 Task: Start in the project TowerLine the sprint 'Gravity Assist', with a duration of 3 weeks.
Action: Mouse moved to (230, 252)
Screenshot: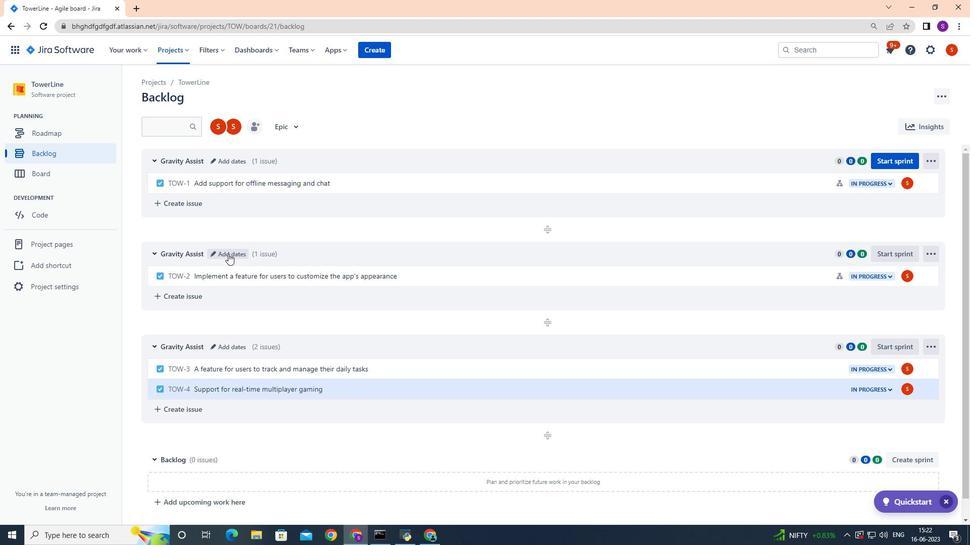 
Action: Mouse pressed left at (230, 252)
Screenshot: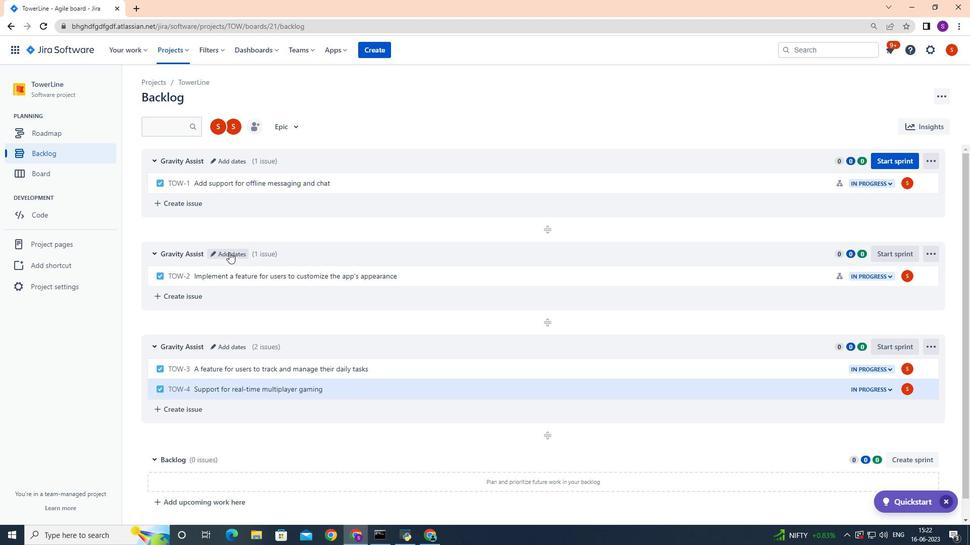 
Action: Mouse moved to (459, 161)
Screenshot: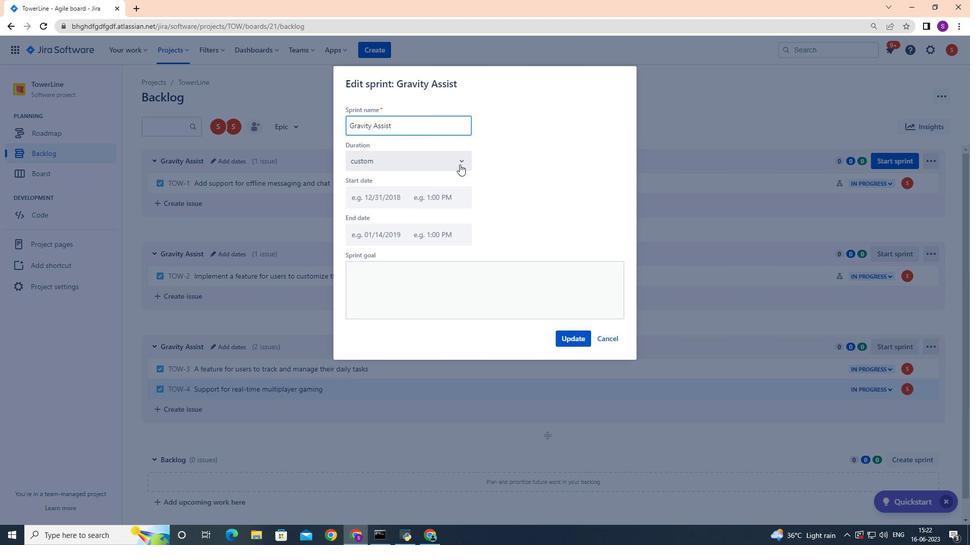 
Action: Mouse pressed left at (459, 161)
Screenshot: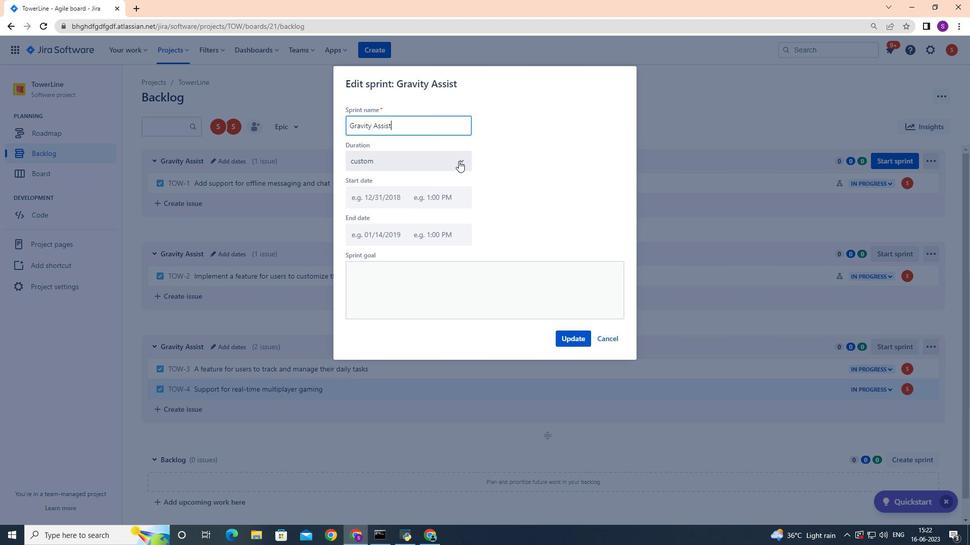 
Action: Mouse moved to (402, 220)
Screenshot: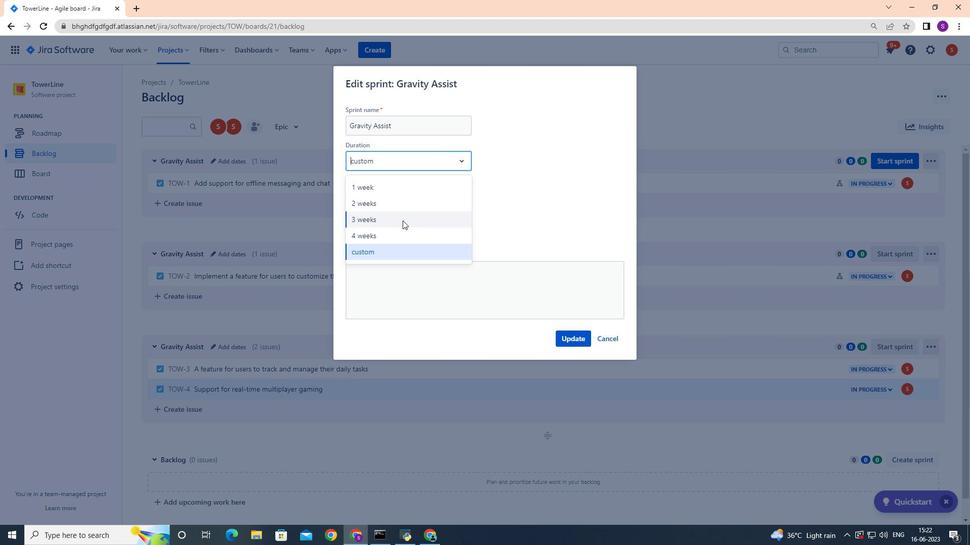 
Action: Mouse pressed left at (402, 220)
Screenshot: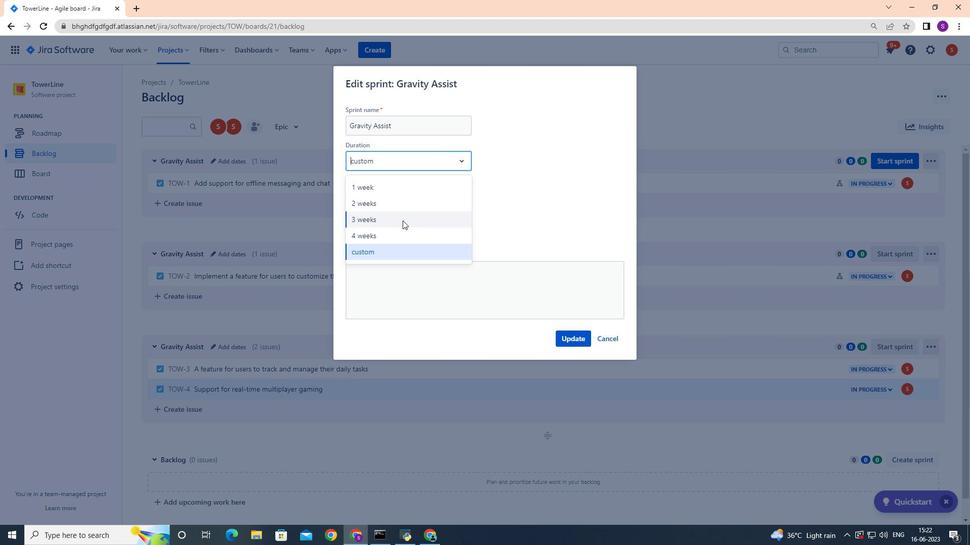 
Action: Mouse moved to (561, 337)
Screenshot: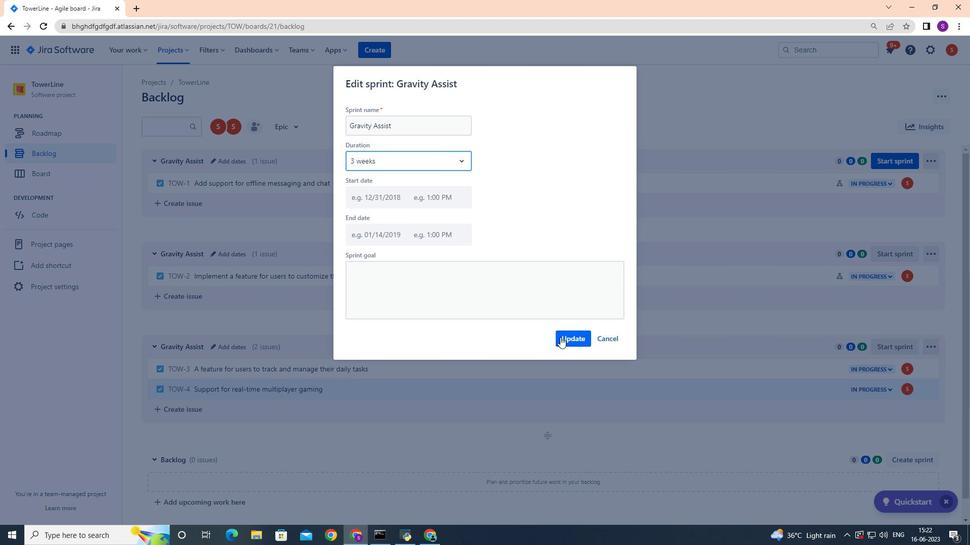 
Action: Mouse pressed left at (561, 337)
Screenshot: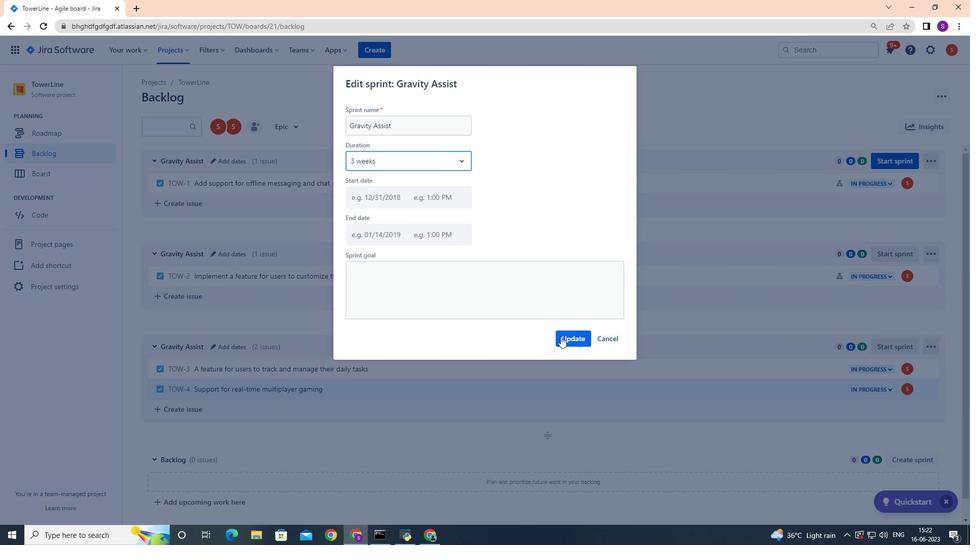 
Action: Mouse moved to (560, 338)
Screenshot: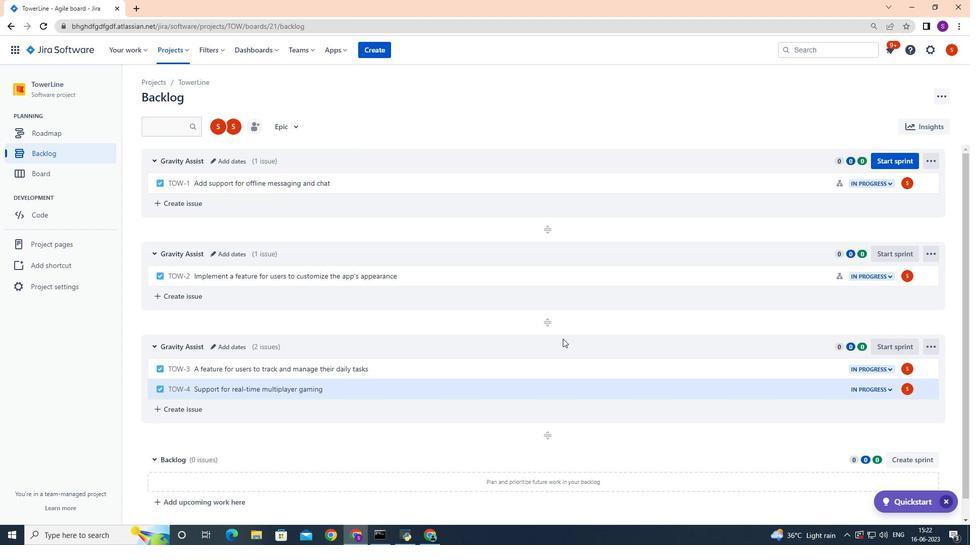 
